 Task: Create a due date automation trigger when advanced on, on the monday before a card is due add content with a name containing resume at 11:00 AM.
Action: Mouse moved to (1170, 84)
Screenshot: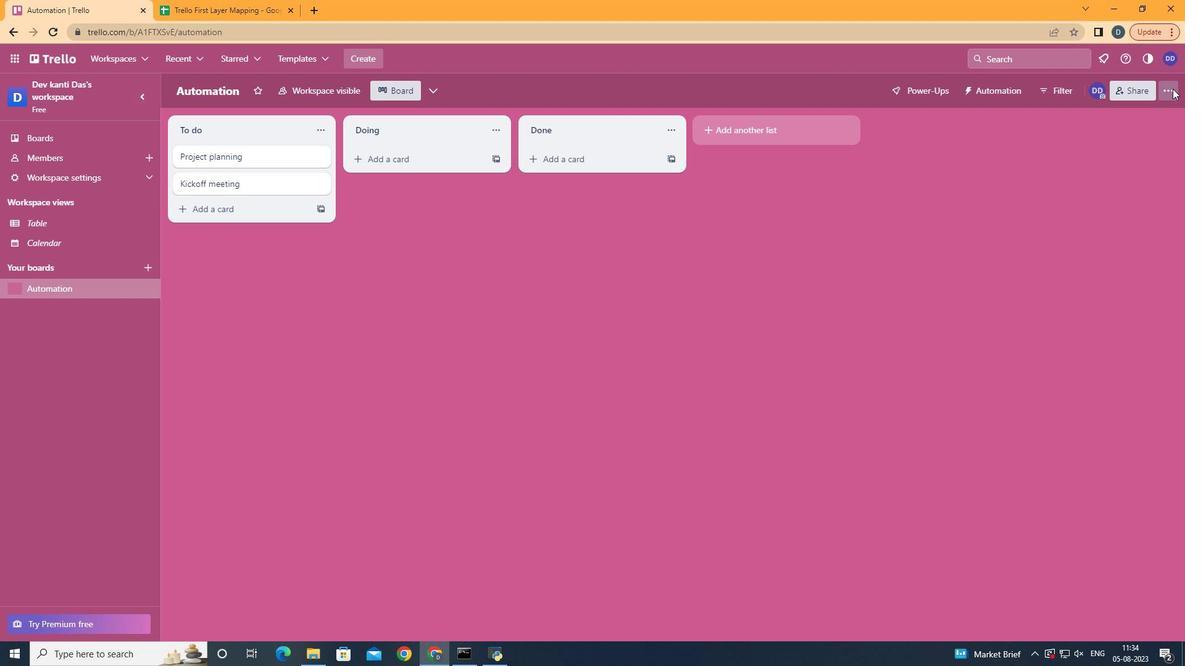 
Action: Mouse pressed left at (1170, 84)
Screenshot: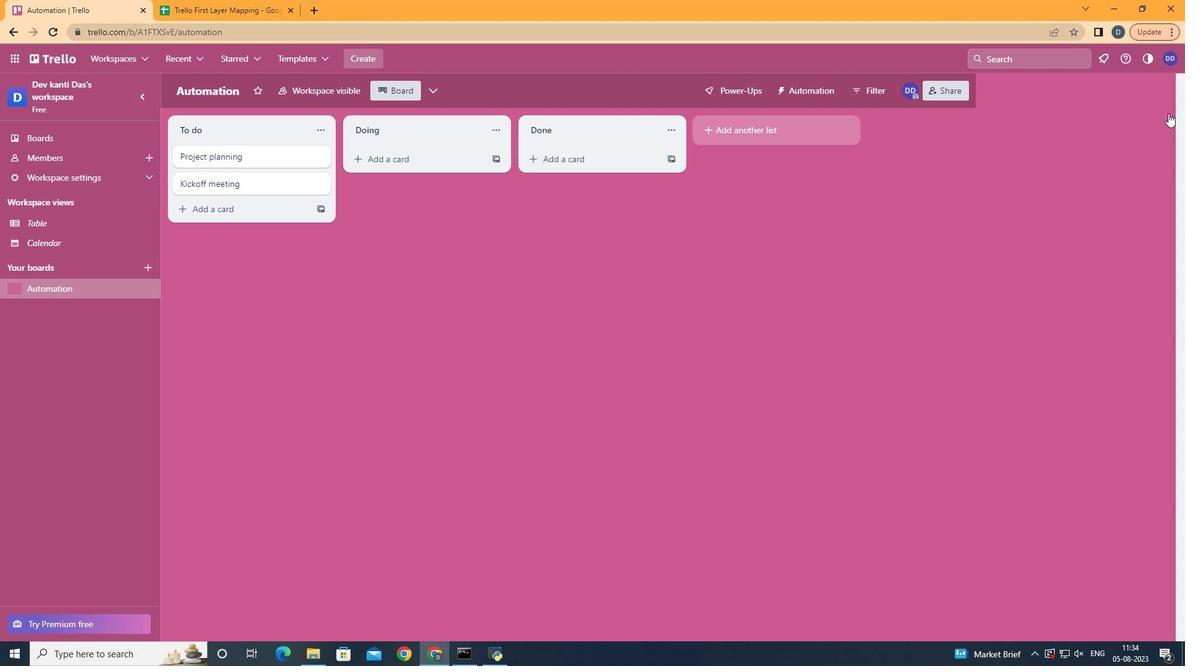 
Action: Mouse moved to (1056, 254)
Screenshot: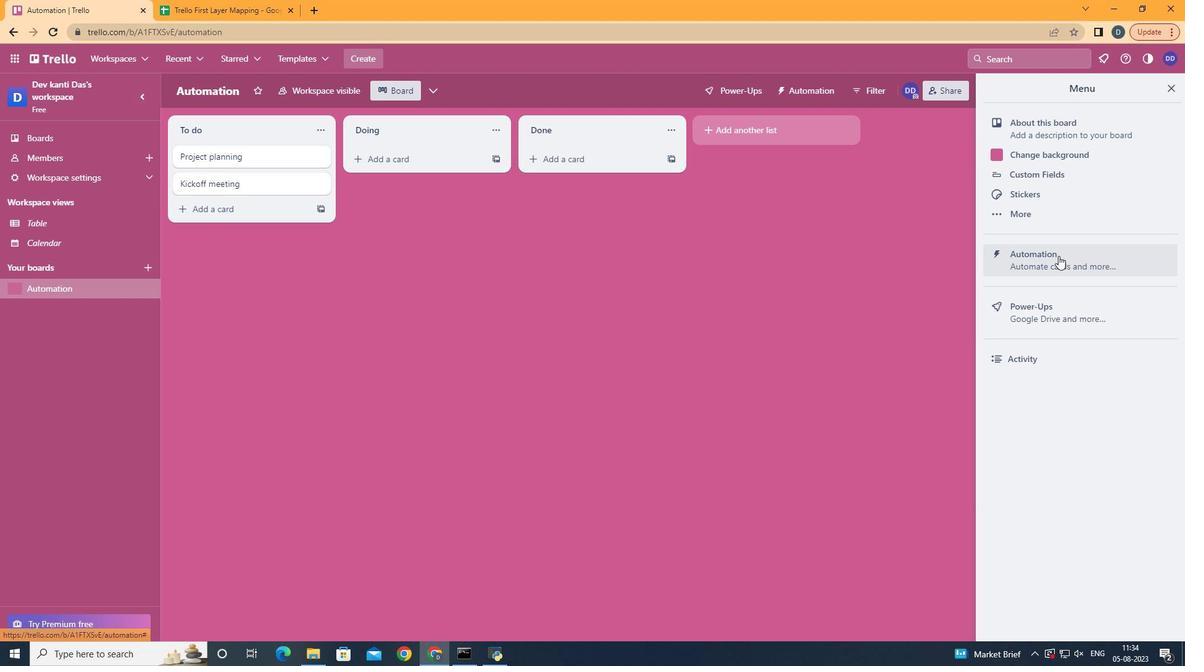 
Action: Mouse pressed left at (1056, 254)
Screenshot: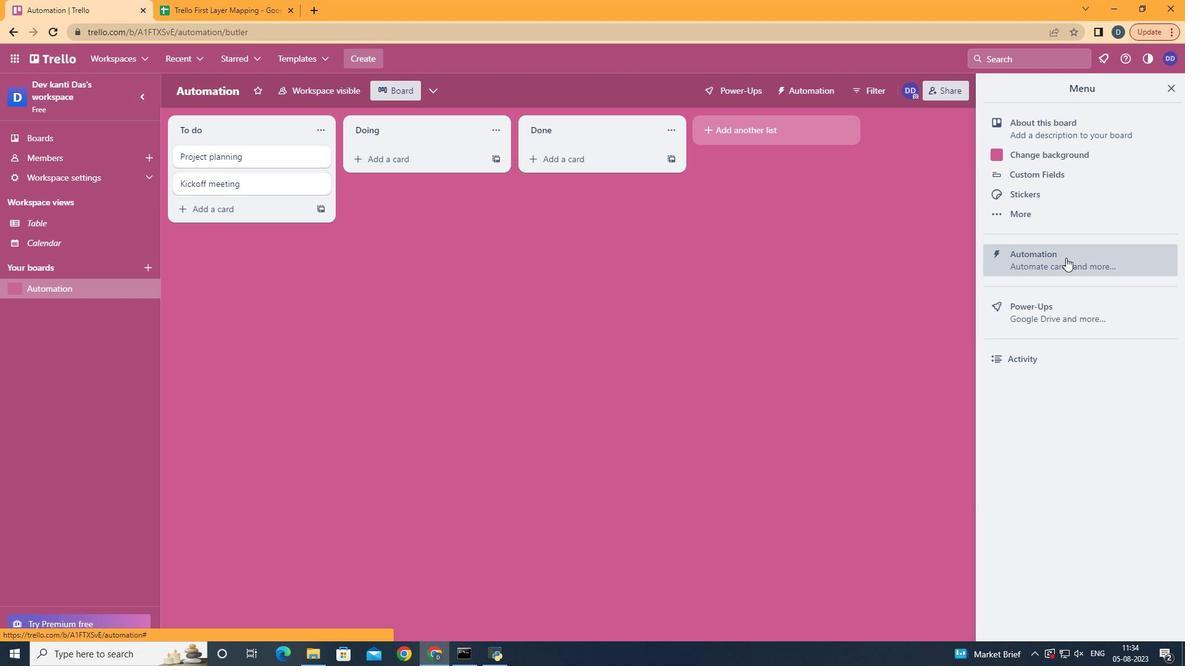 
Action: Mouse moved to (227, 250)
Screenshot: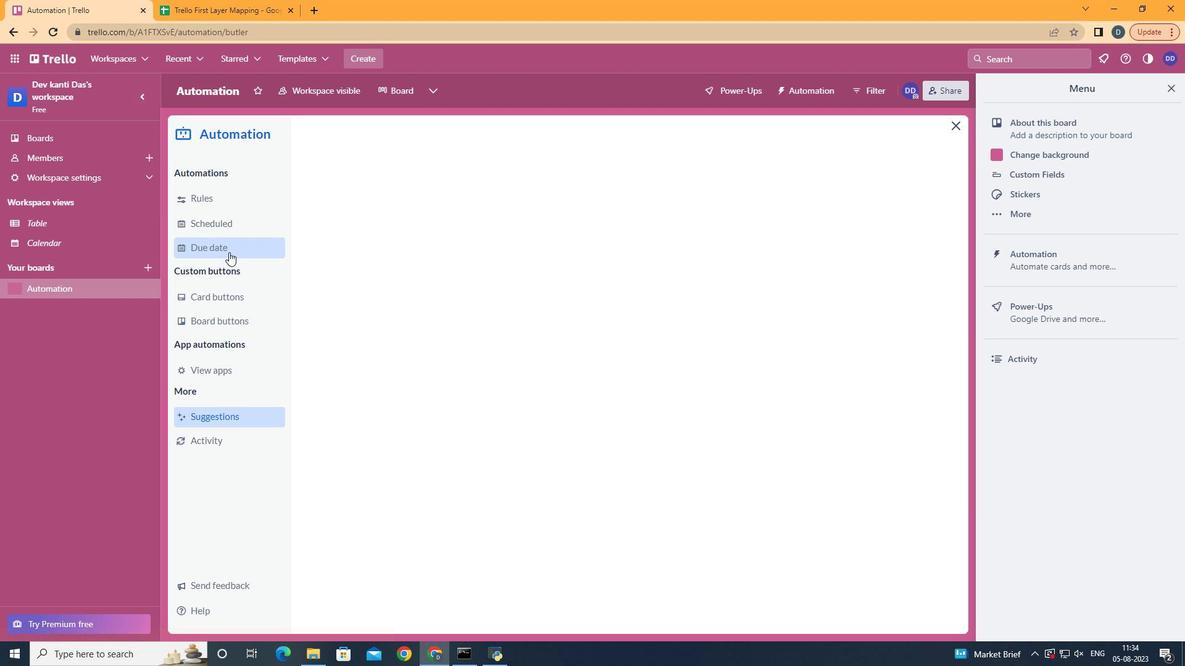 
Action: Mouse pressed left at (227, 250)
Screenshot: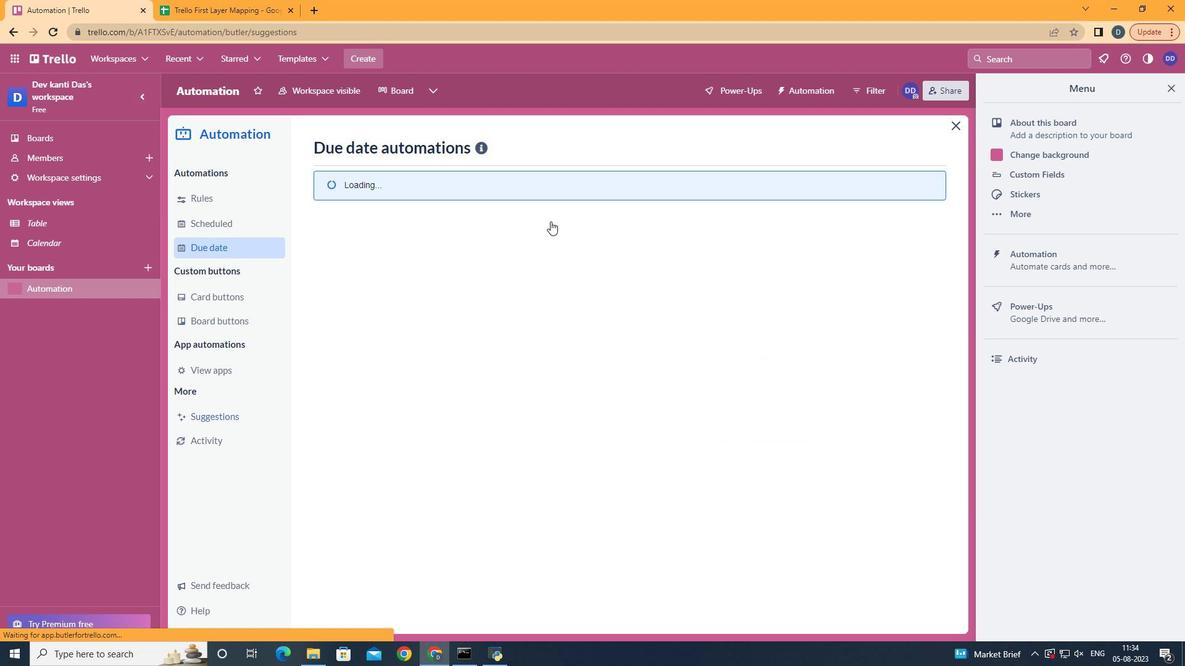 
Action: Mouse moved to (893, 143)
Screenshot: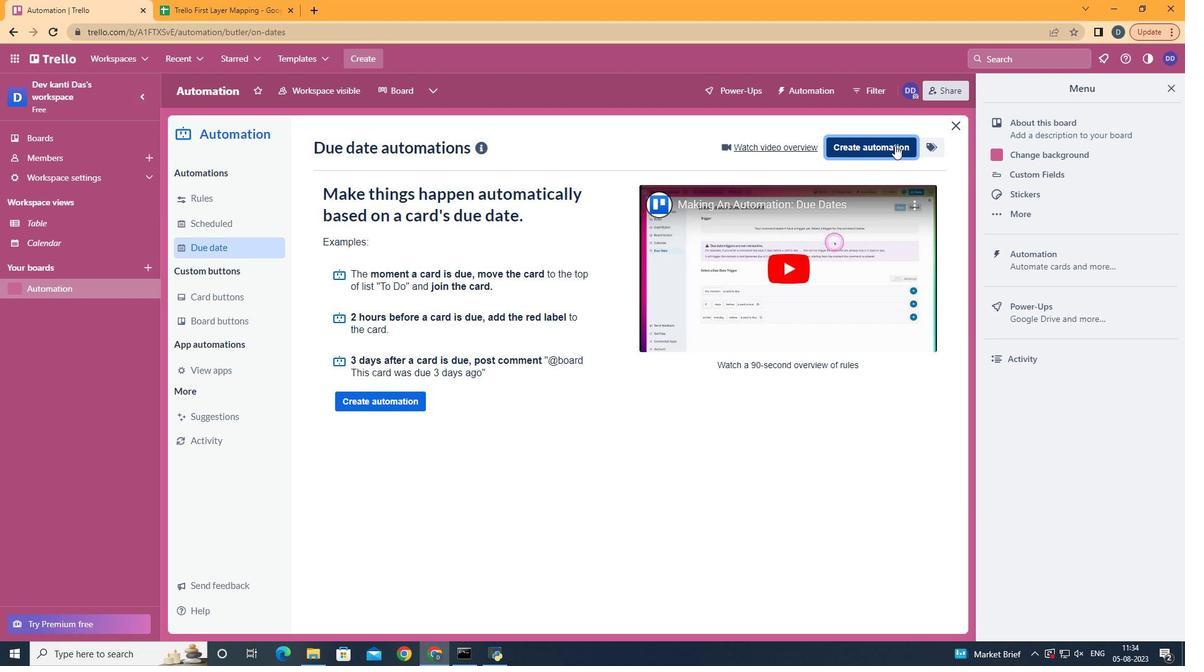 
Action: Mouse pressed left at (893, 143)
Screenshot: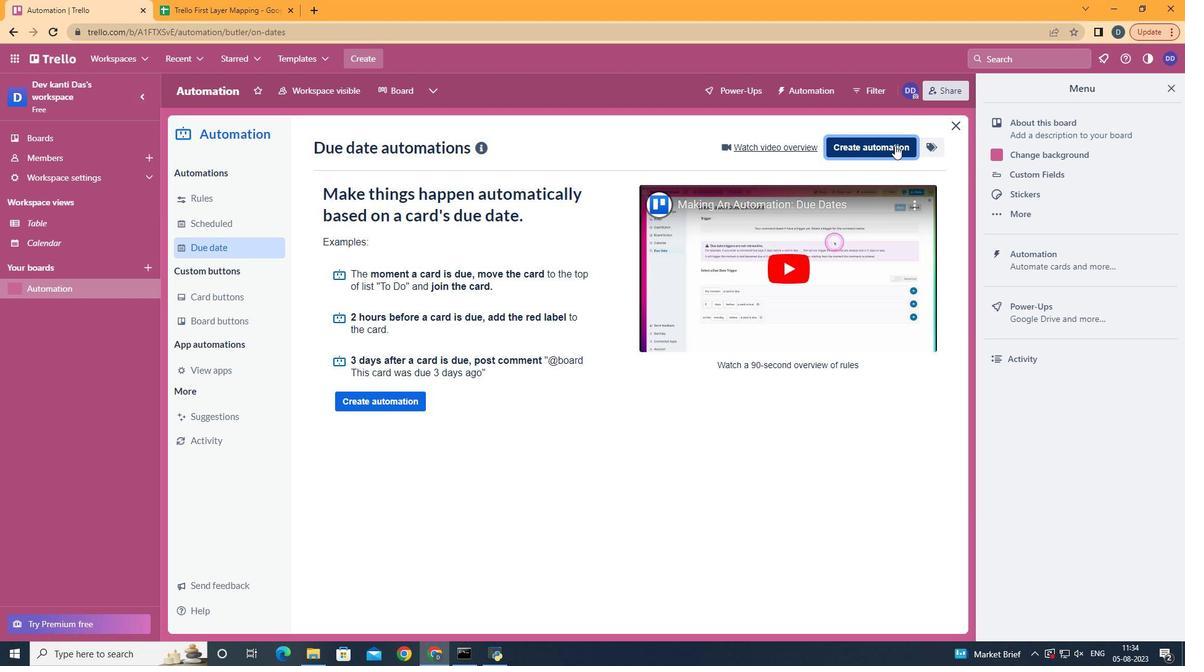 
Action: Mouse moved to (647, 269)
Screenshot: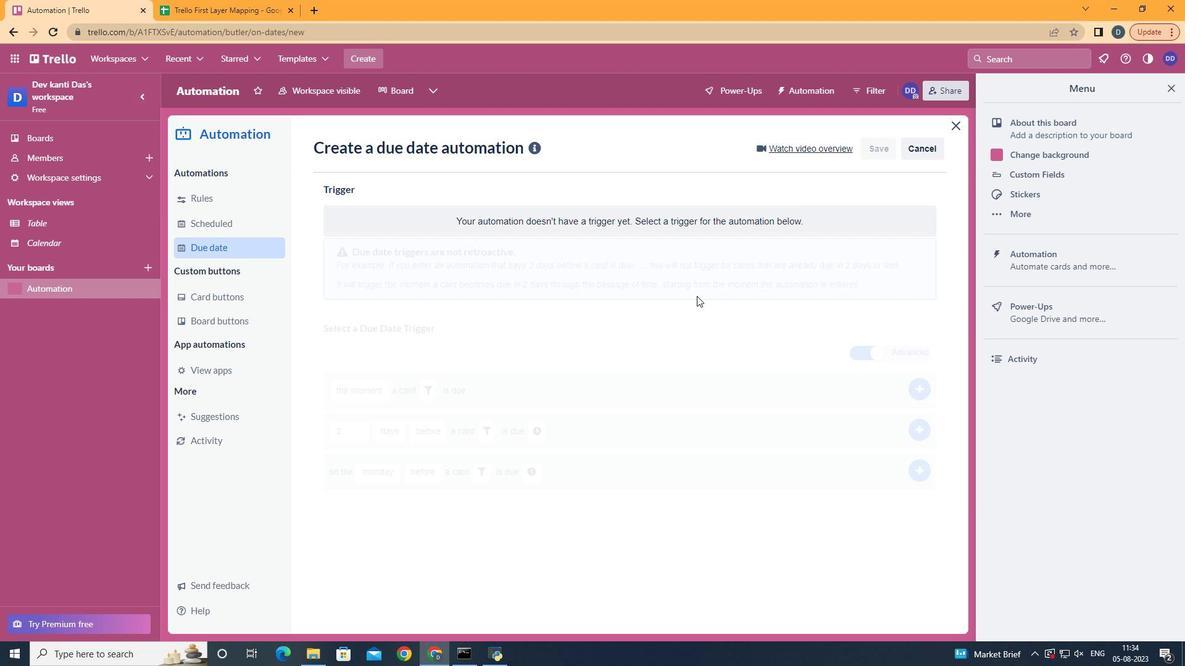 
Action: Mouse pressed left at (647, 269)
Screenshot: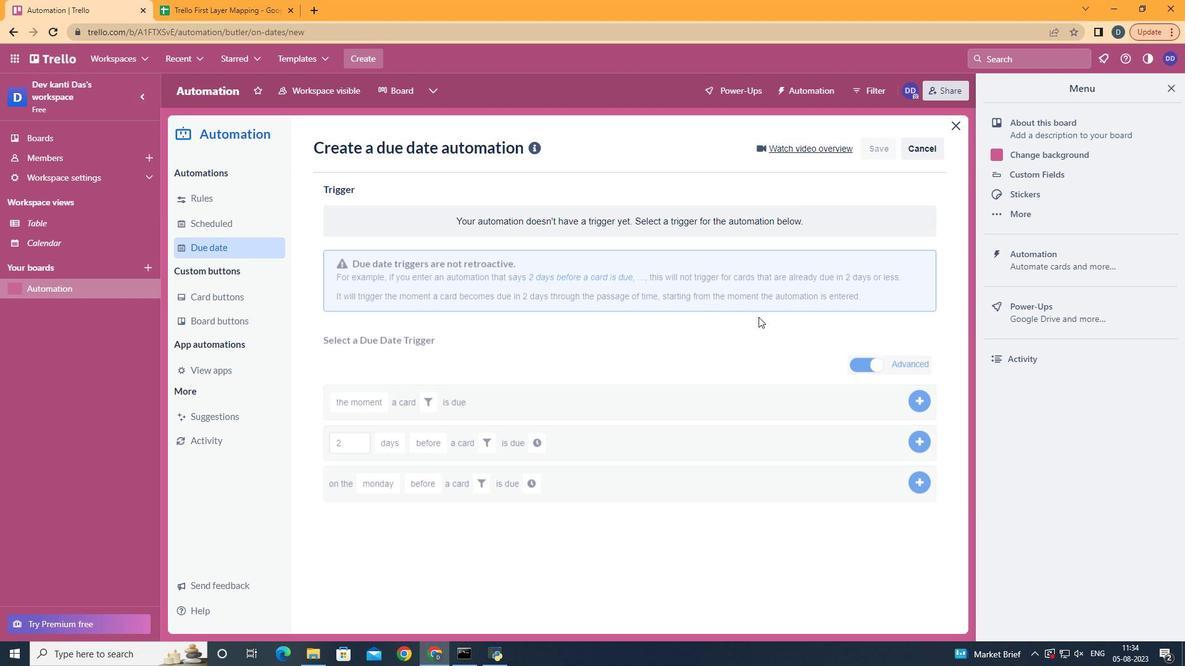 
Action: Mouse moved to (387, 316)
Screenshot: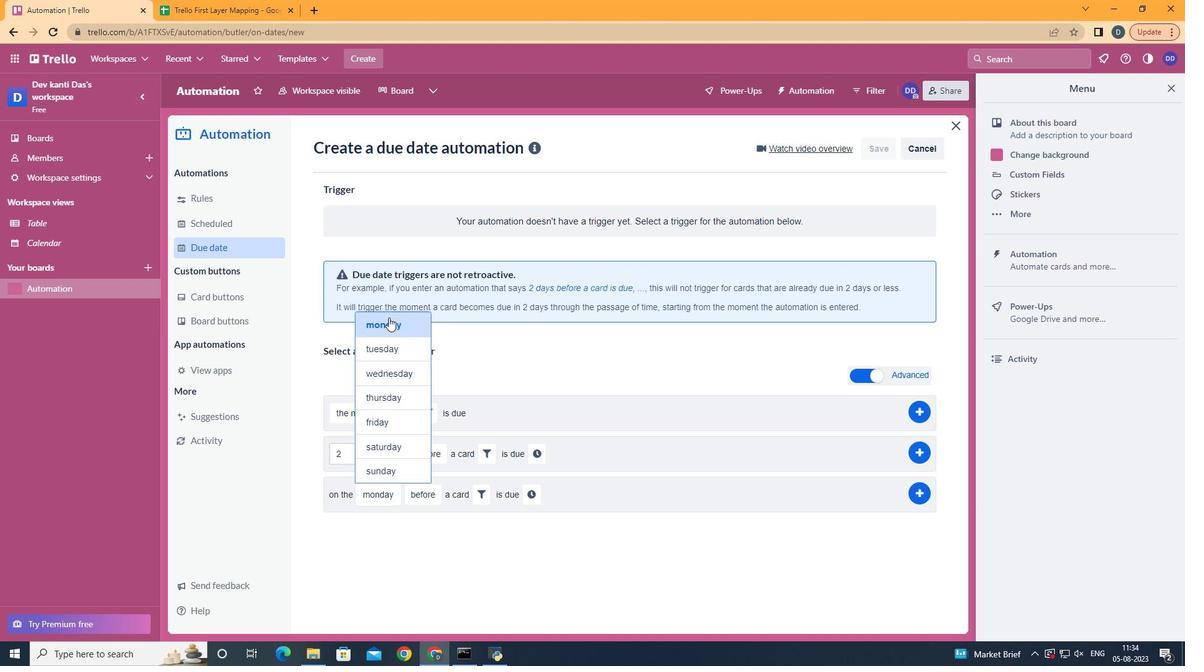 
Action: Mouse pressed left at (387, 316)
Screenshot: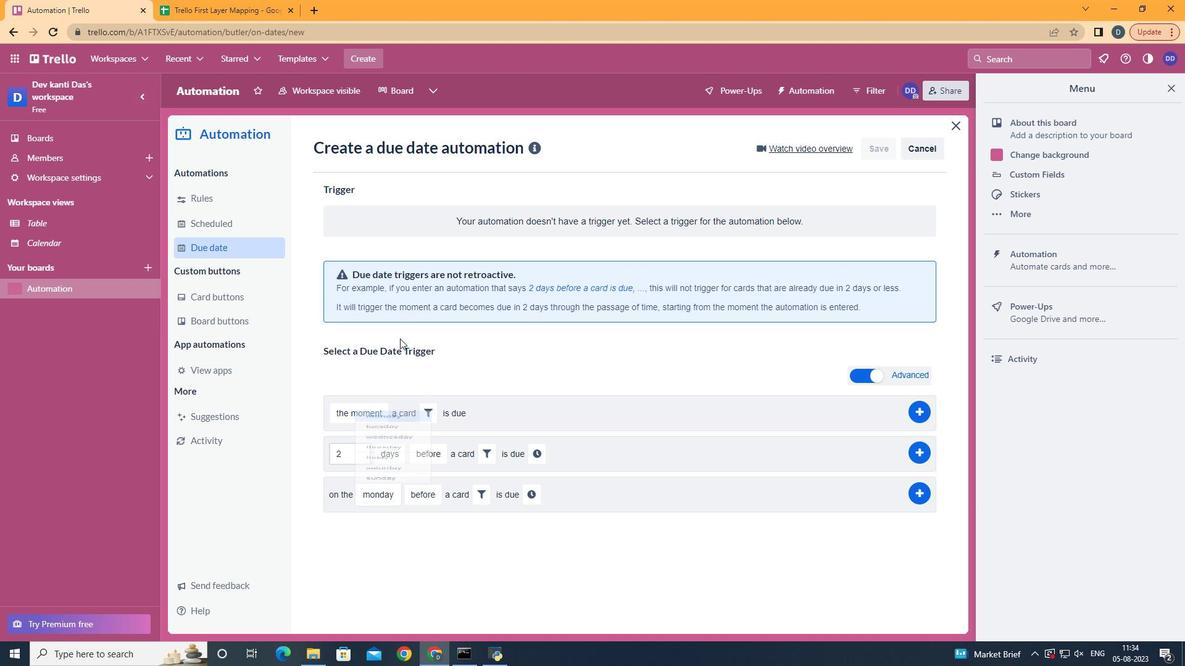 
Action: Mouse moved to (430, 511)
Screenshot: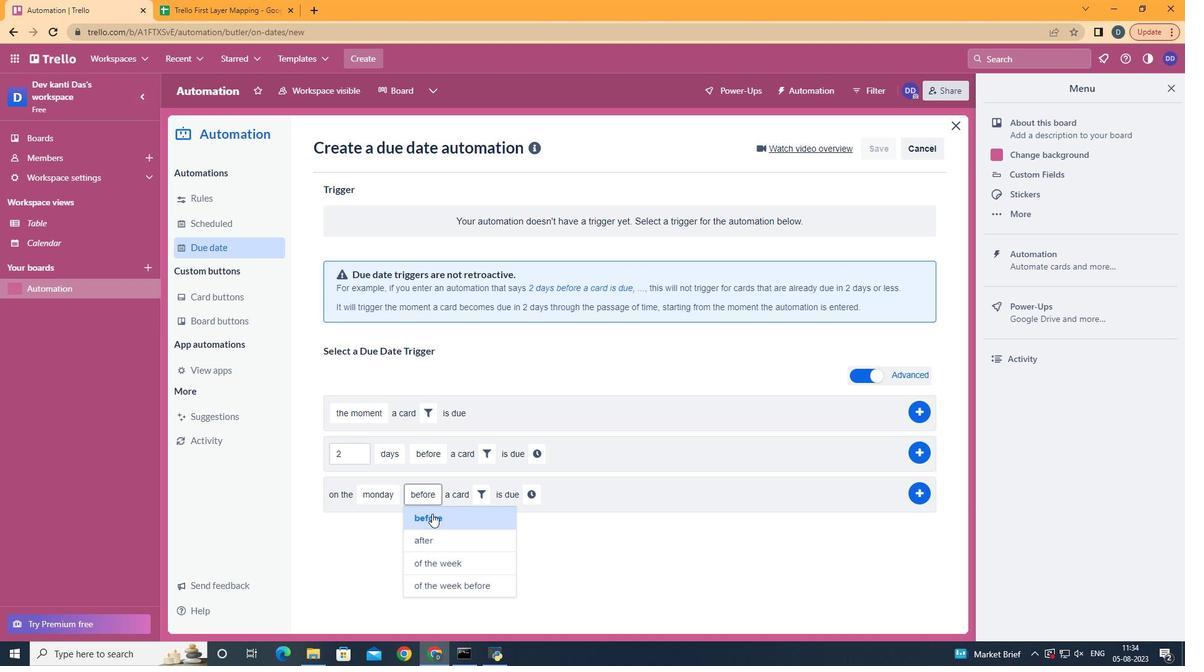 
Action: Mouse pressed left at (430, 511)
Screenshot: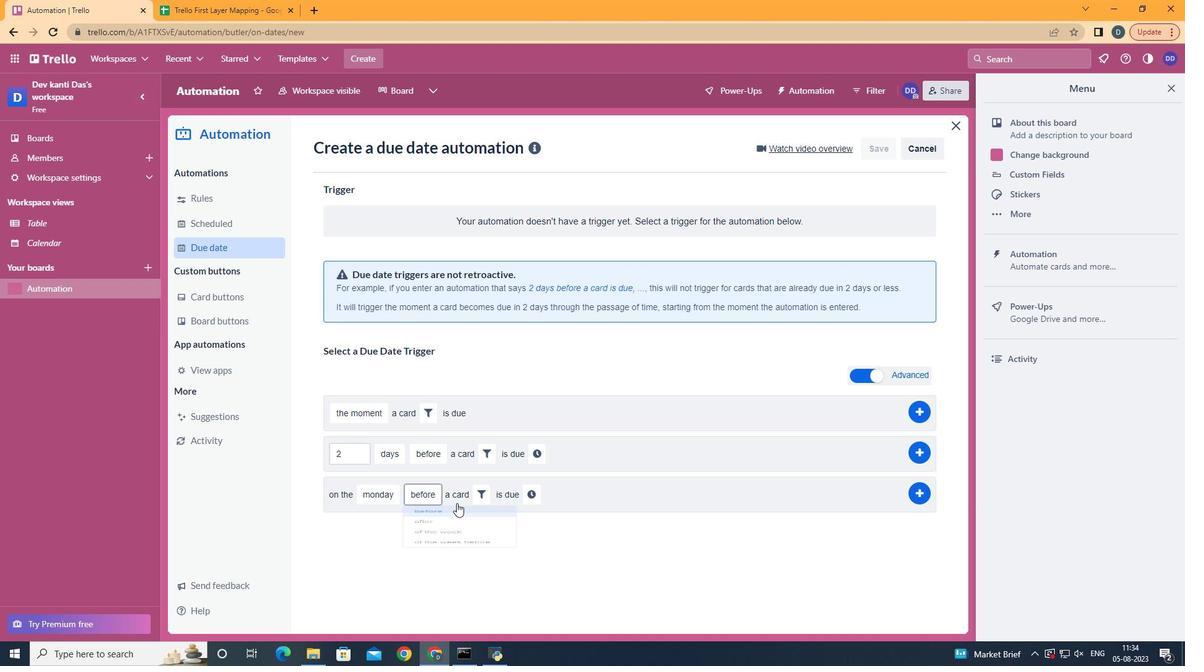 
Action: Mouse moved to (482, 489)
Screenshot: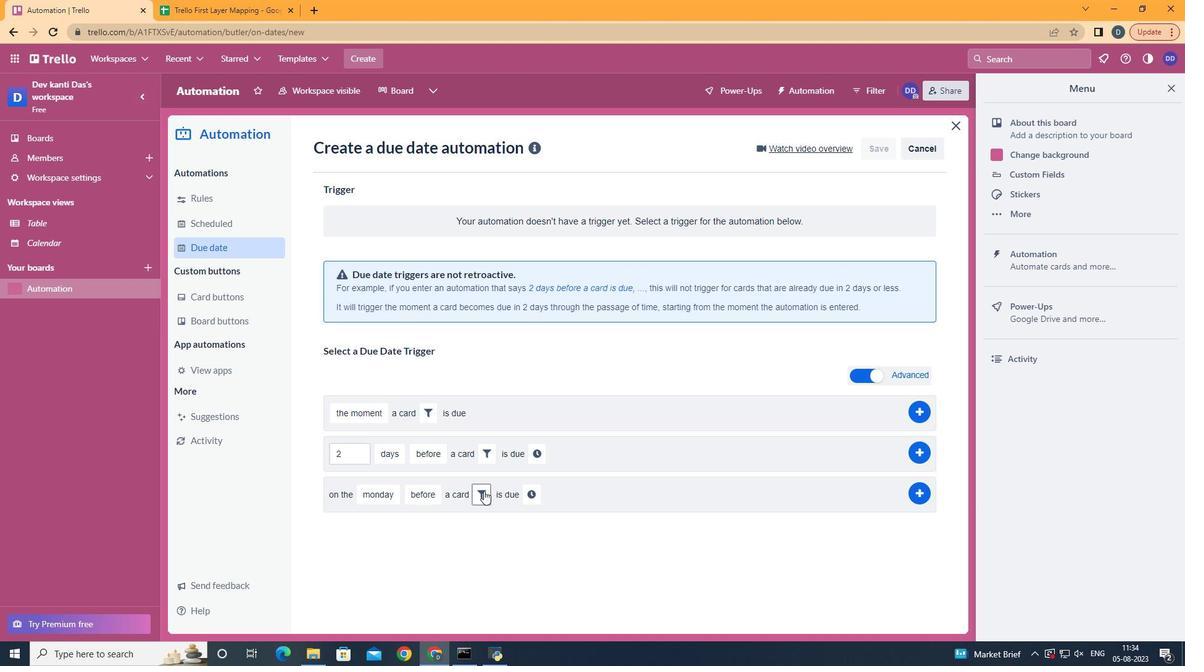 
Action: Mouse pressed left at (482, 489)
Screenshot: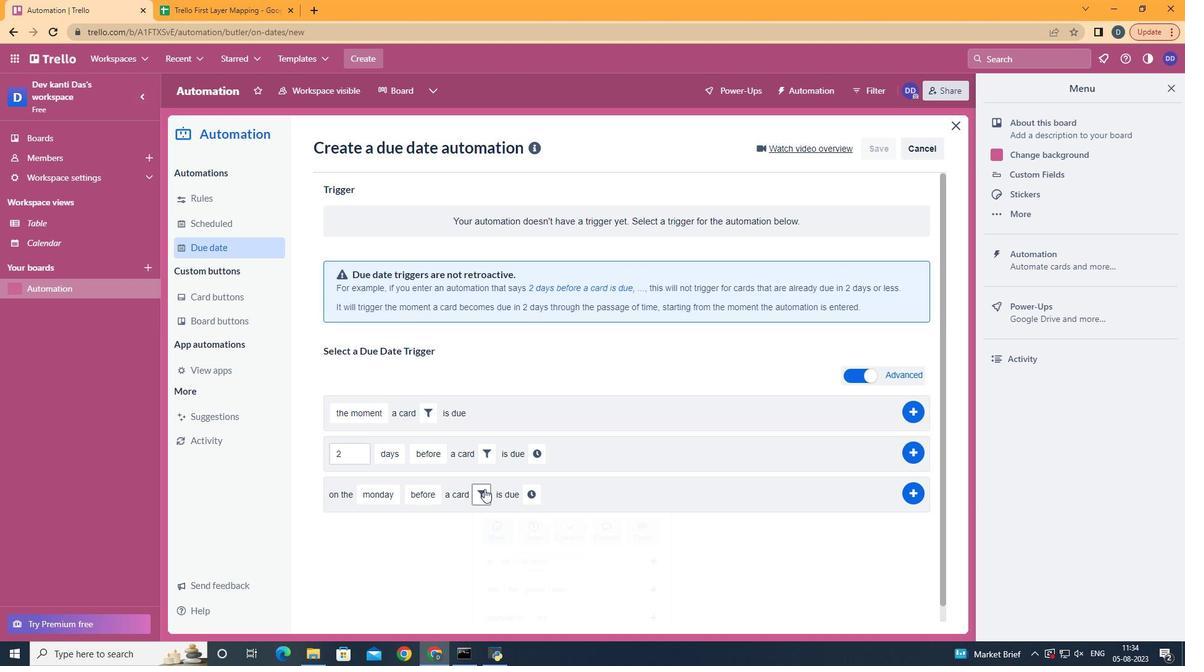 
Action: Mouse moved to (630, 533)
Screenshot: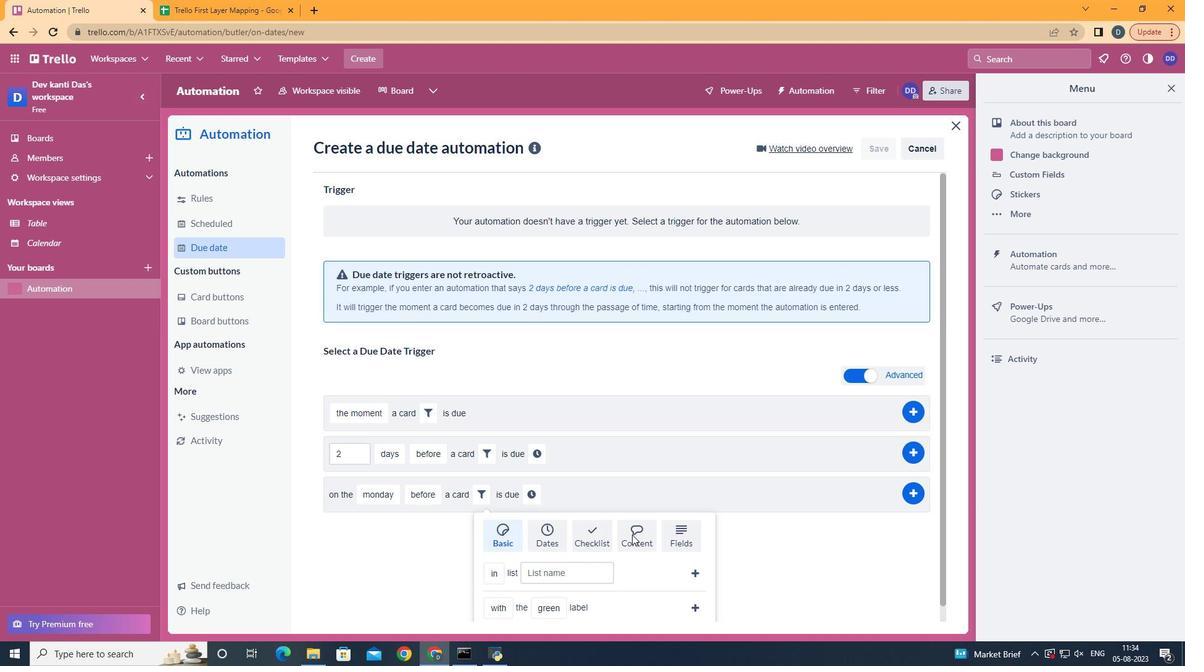 
Action: Mouse pressed left at (630, 533)
Screenshot: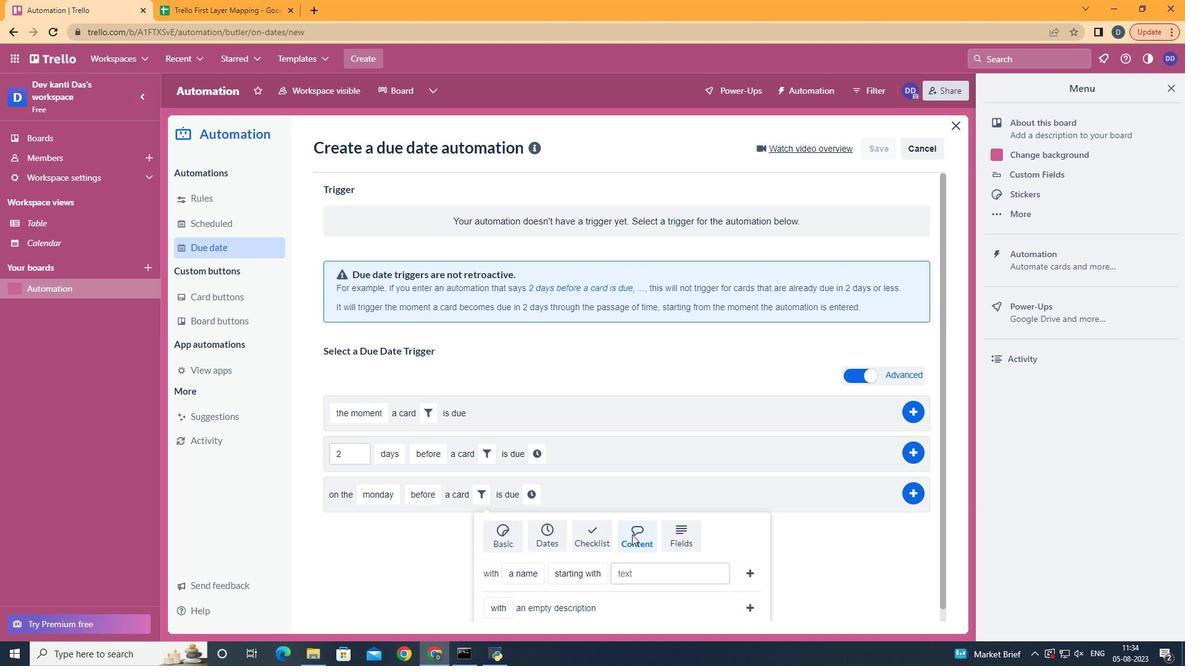 
Action: Mouse moved to (533, 498)
Screenshot: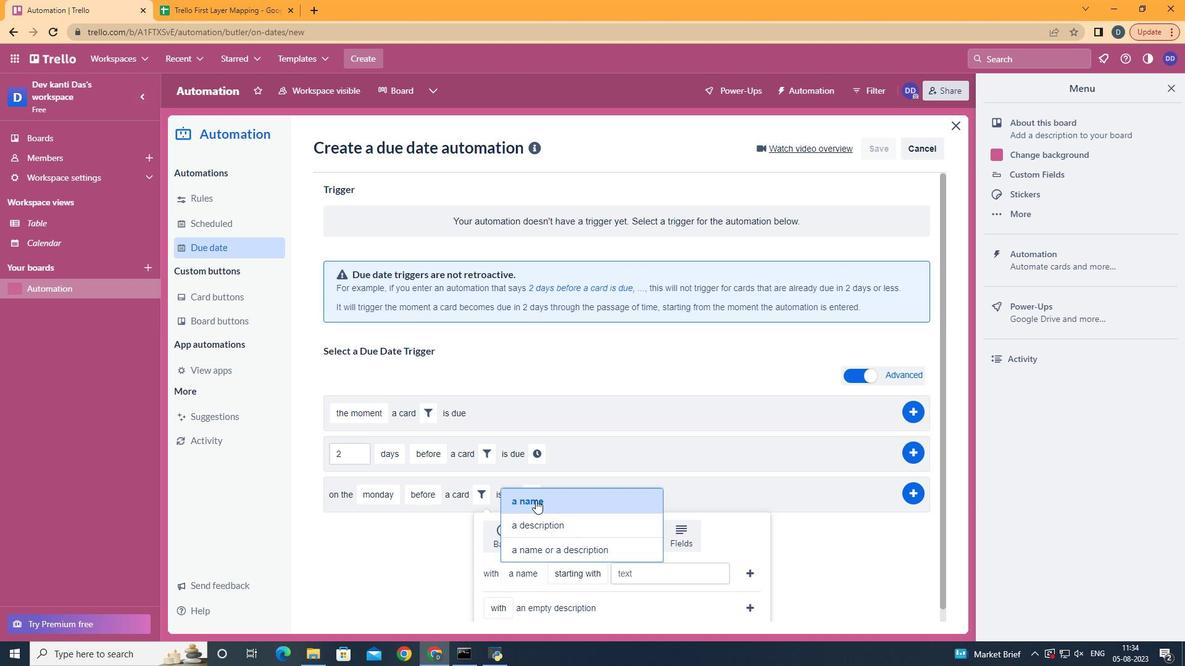 
Action: Mouse pressed left at (533, 498)
Screenshot: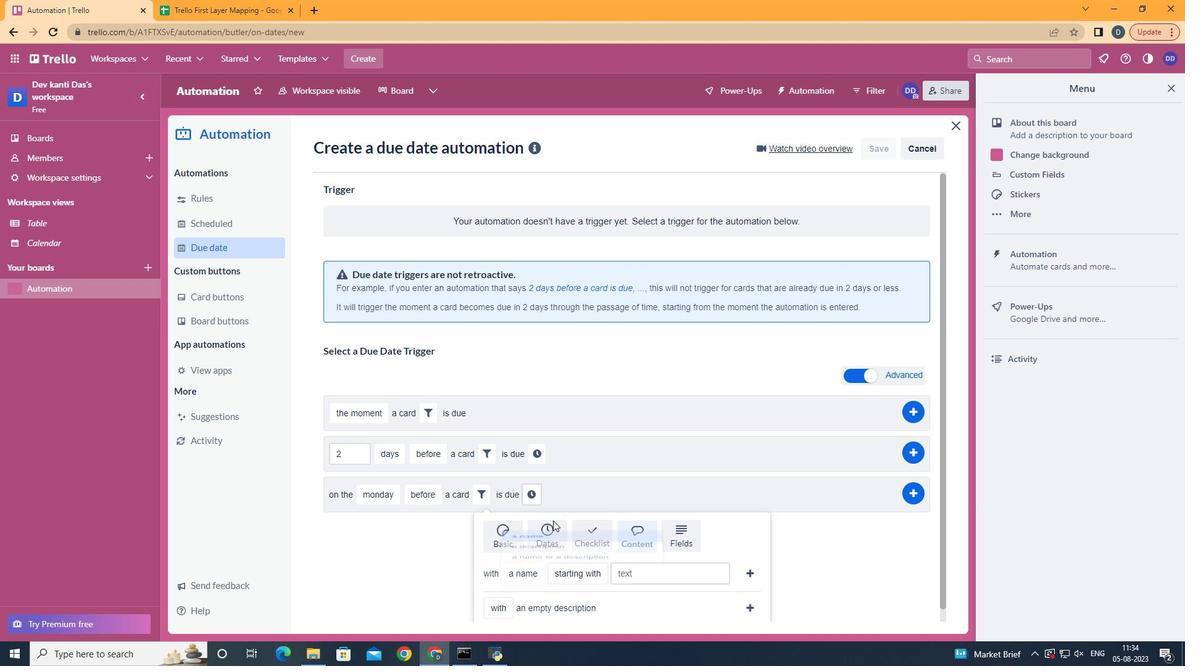 
Action: Mouse moved to (598, 477)
Screenshot: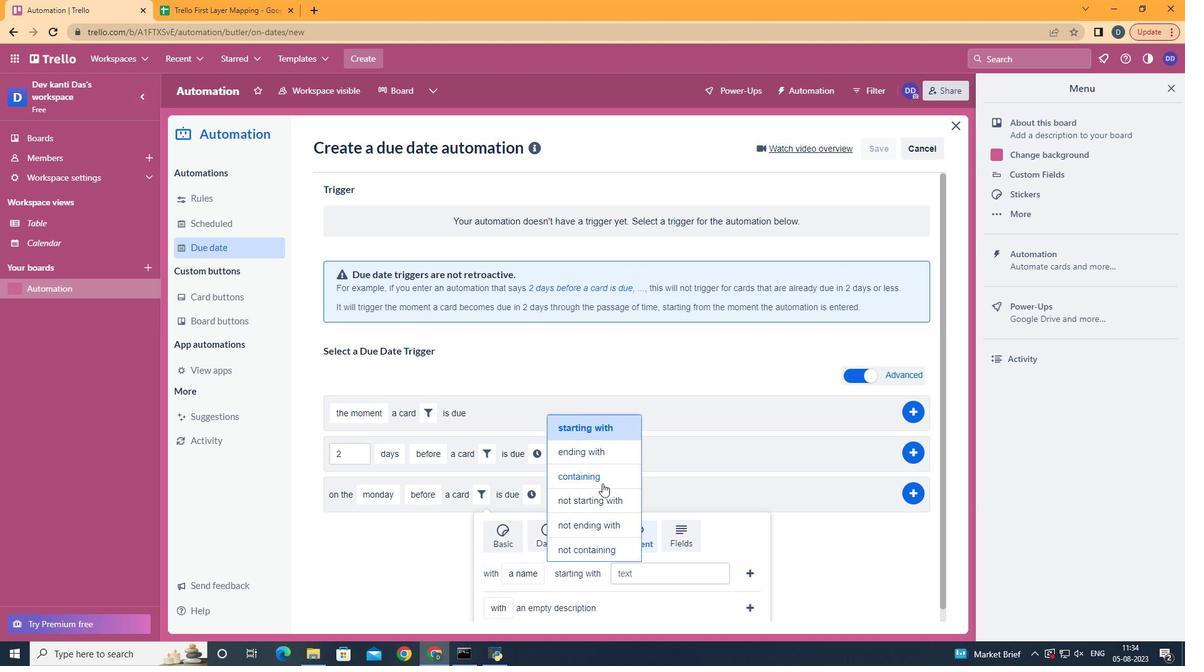 
Action: Mouse pressed left at (598, 477)
Screenshot: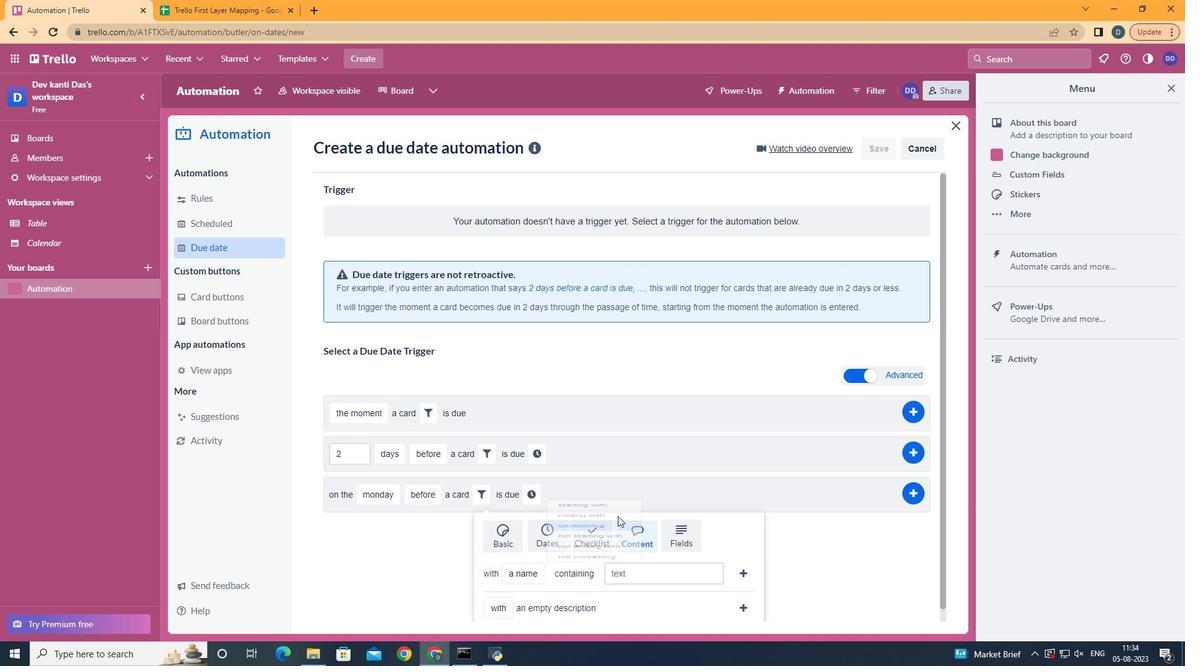 
Action: Mouse moved to (646, 572)
Screenshot: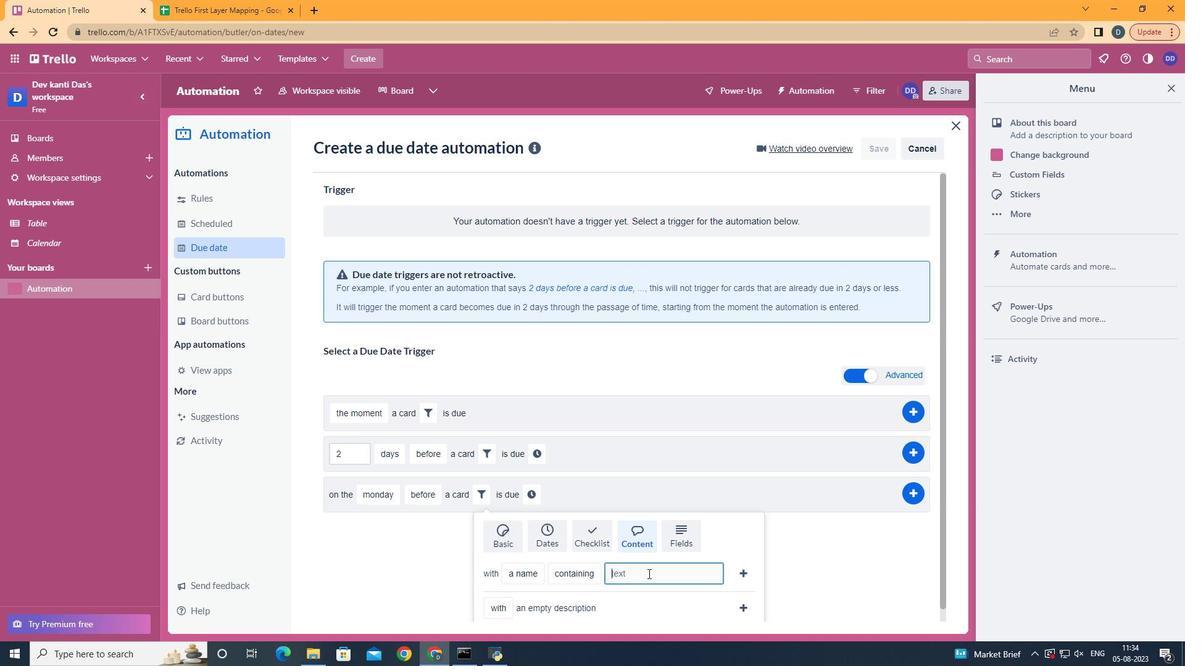 
Action: Mouse pressed left at (646, 572)
Screenshot: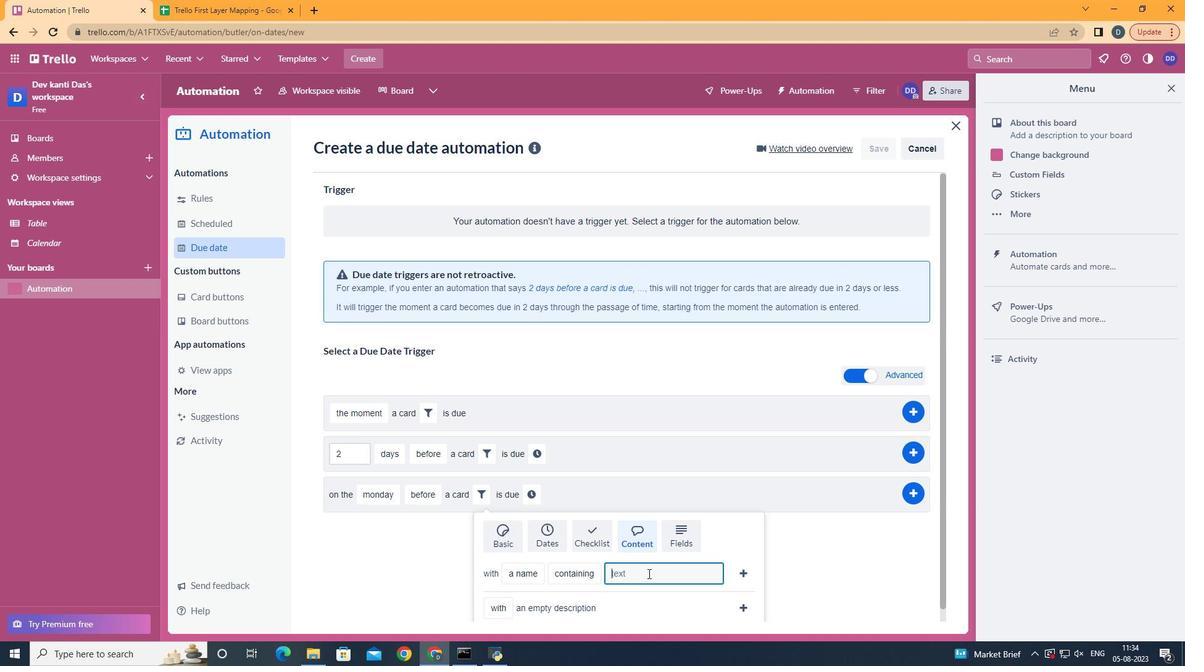 
Action: Mouse moved to (645, 572)
Screenshot: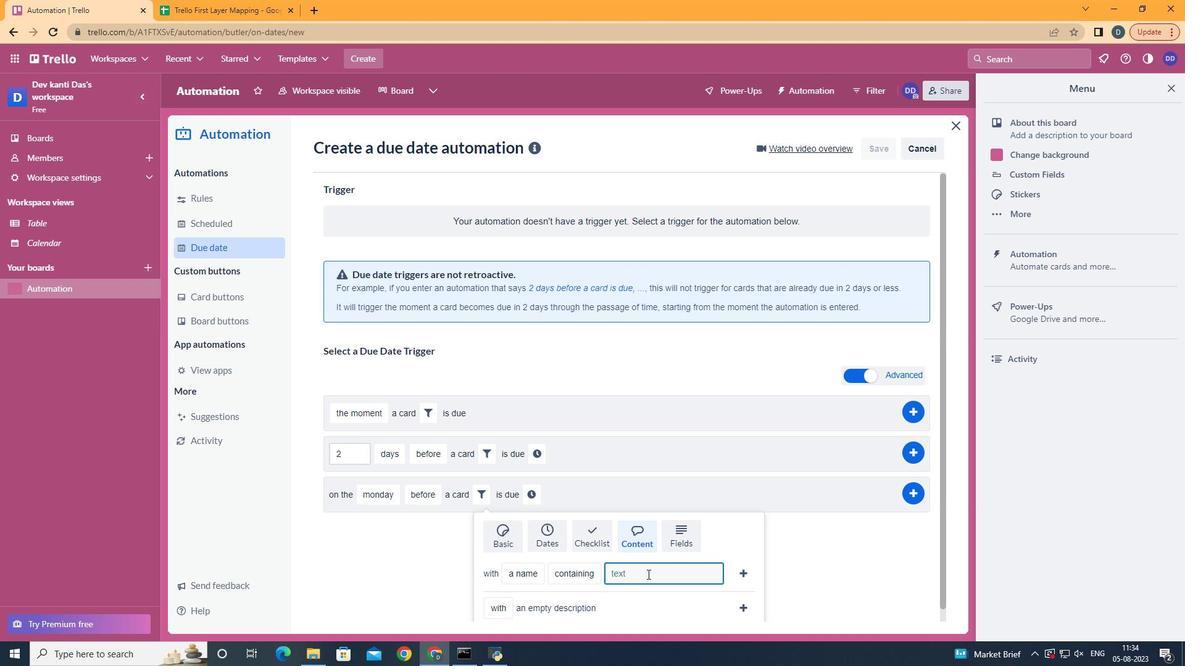 
Action: Key pressed resume
Screenshot: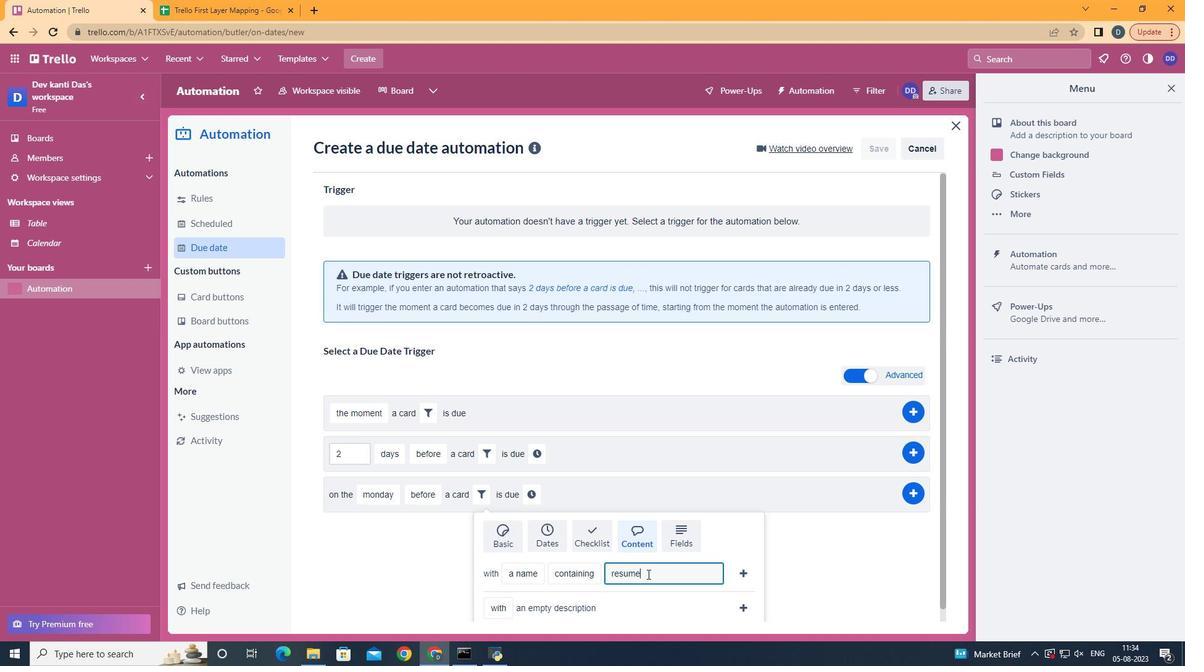 
Action: Mouse moved to (740, 571)
Screenshot: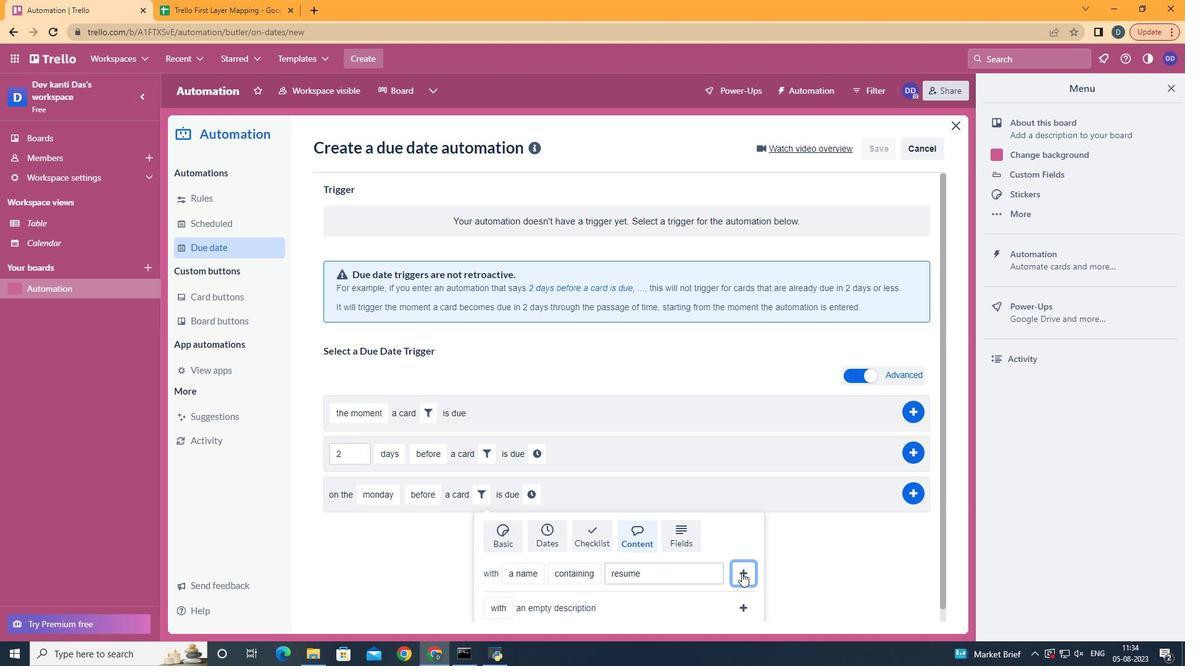 
Action: Mouse pressed left at (740, 571)
Screenshot: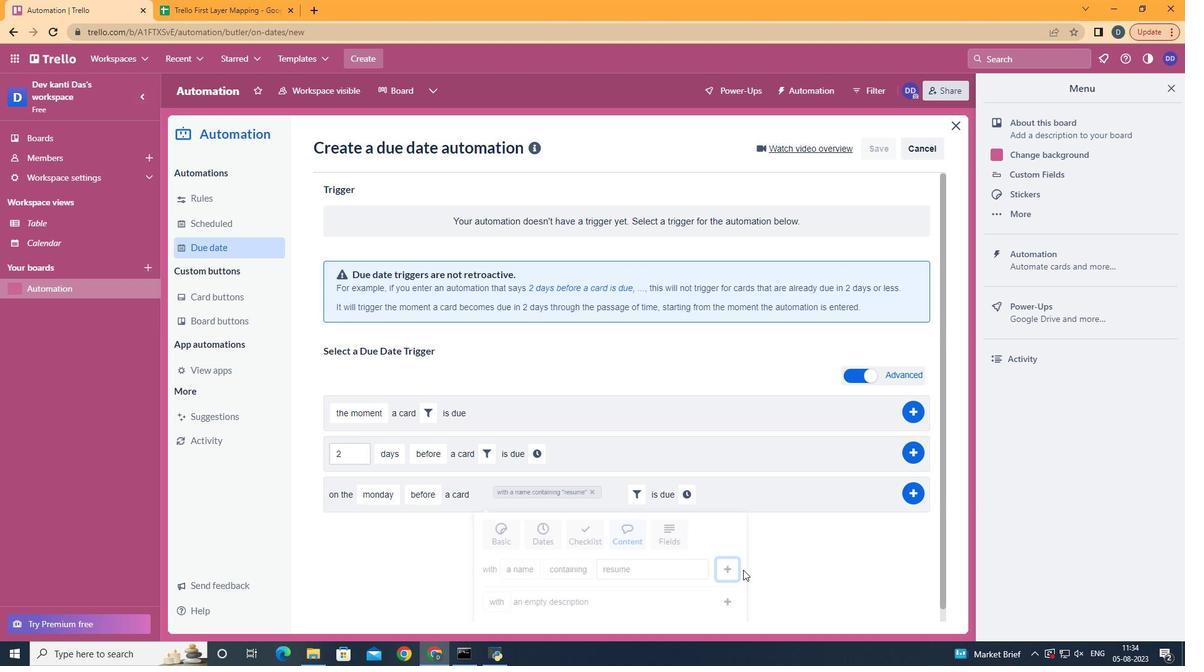 
Action: Mouse moved to (689, 495)
Screenshot: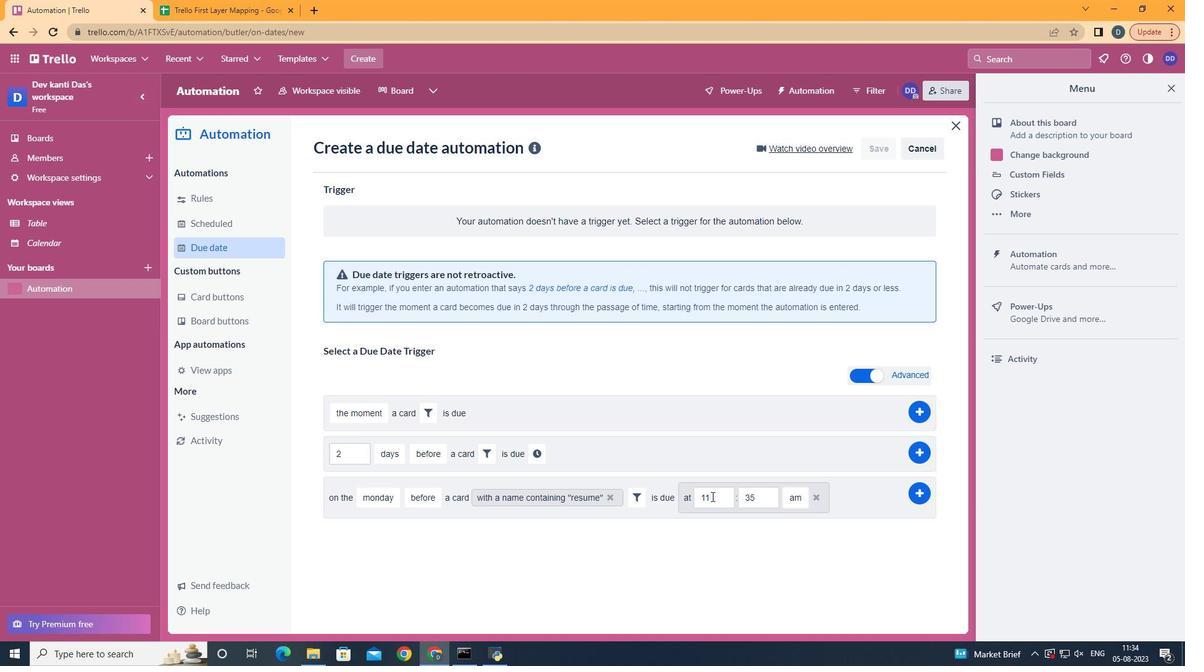 
Action: Mouse pressed left at (689, 495)
Screenshot: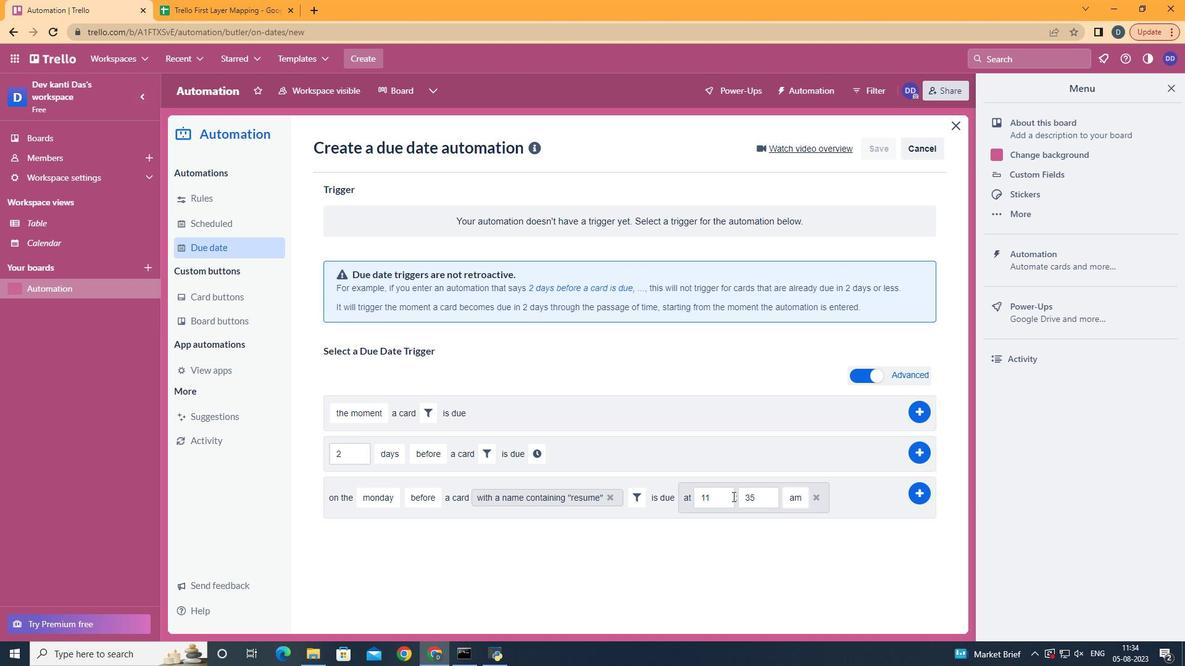 
Action: Mouse moved to (762, 495)
Screenshot: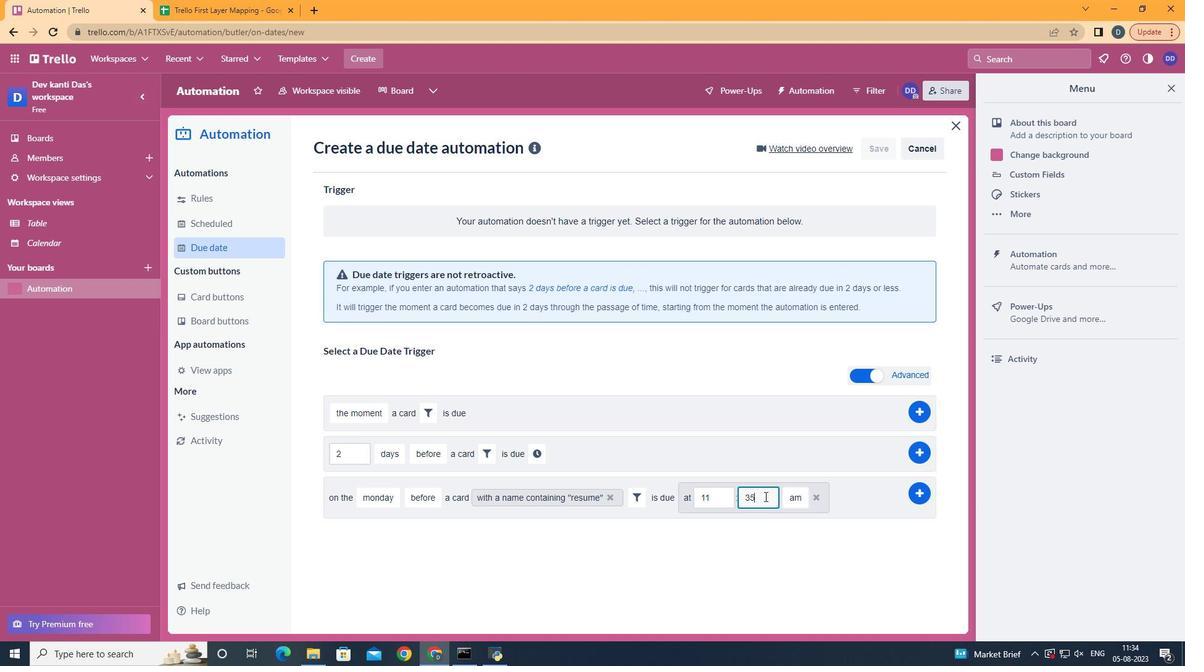 
Action: Mouse pressed left at (762, 495)
Screenshot: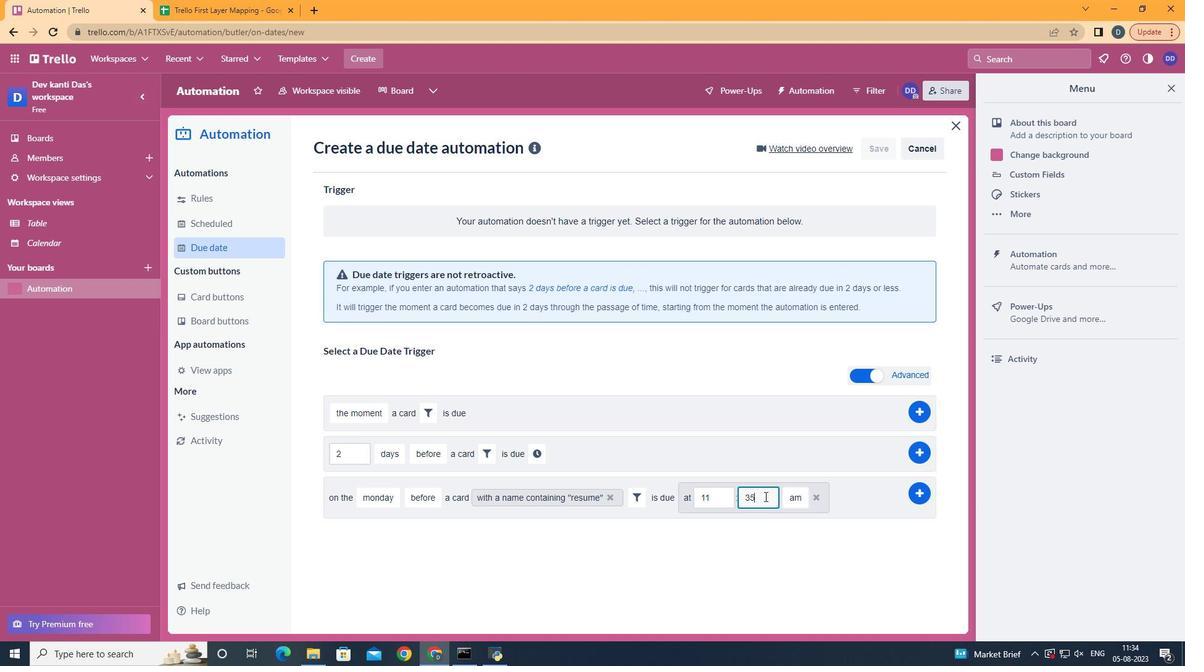 
Action: Key pressed <Key.backspace><Key.backspace>00
Screenshot: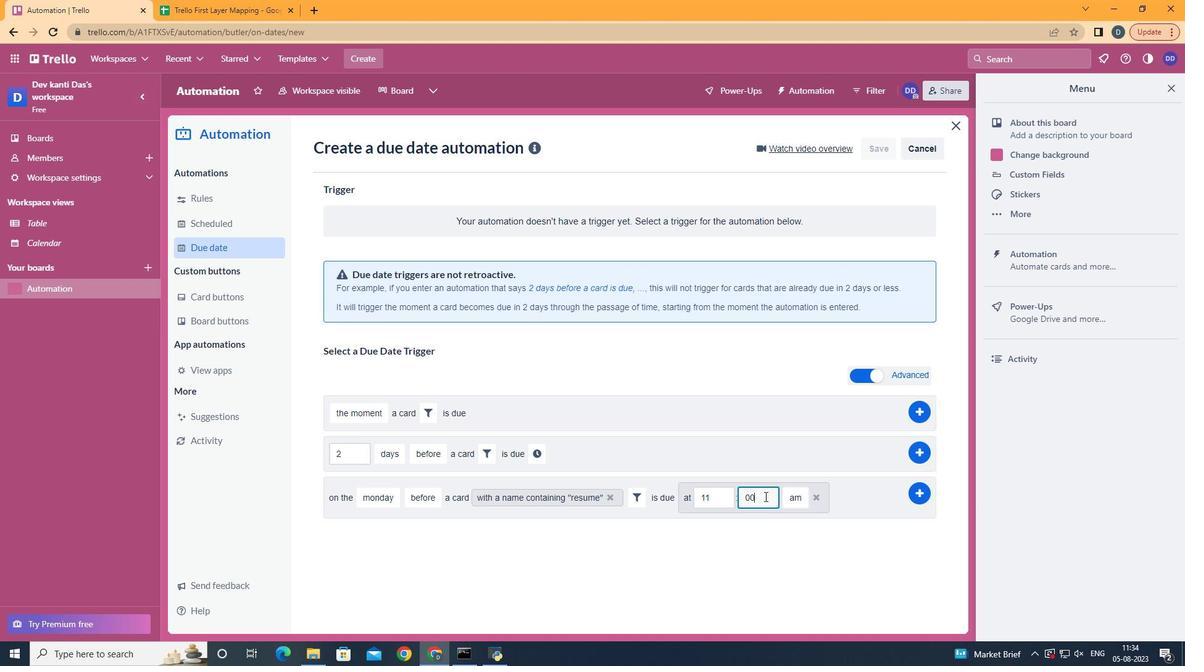 
Action: Mouse moved to (914, 489)
Screenshot: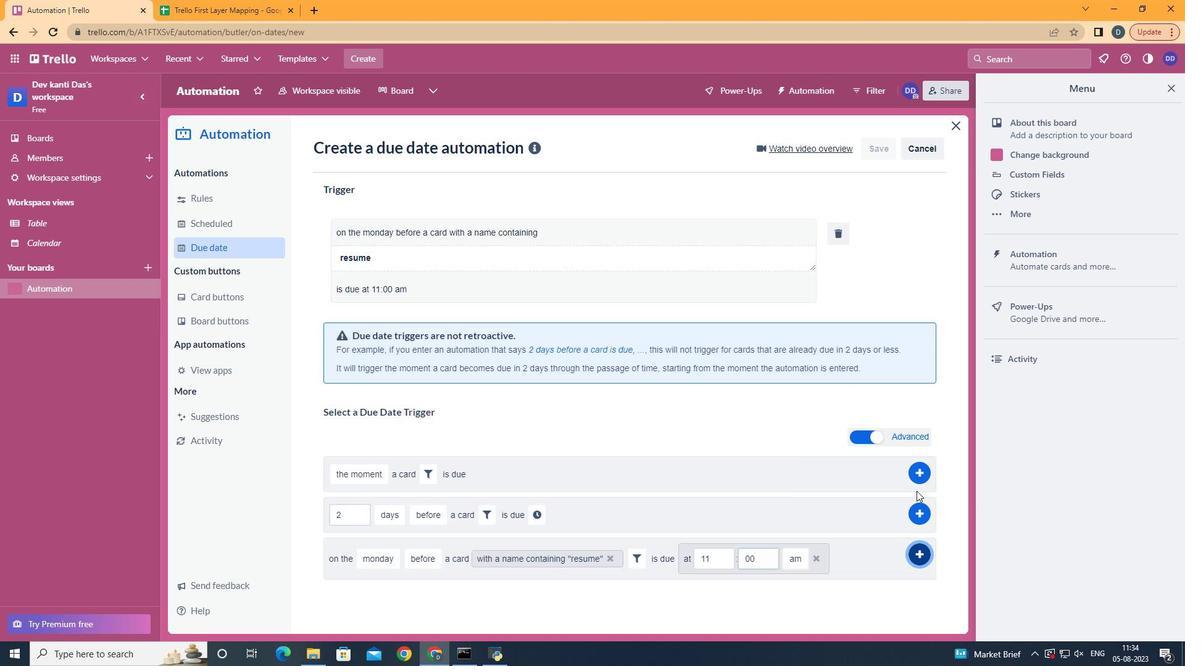 
Action: Mouse pressed left at (914, 489)
Screenshot: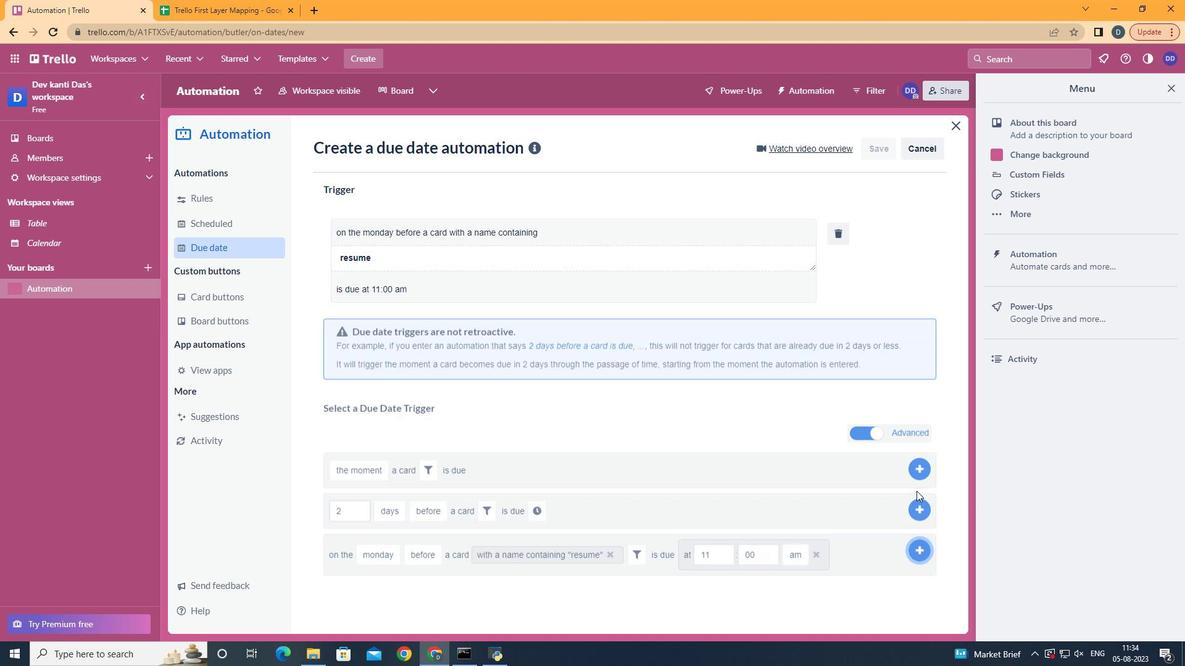 
Action: Mouse moved to (635, 244)
Screenshot: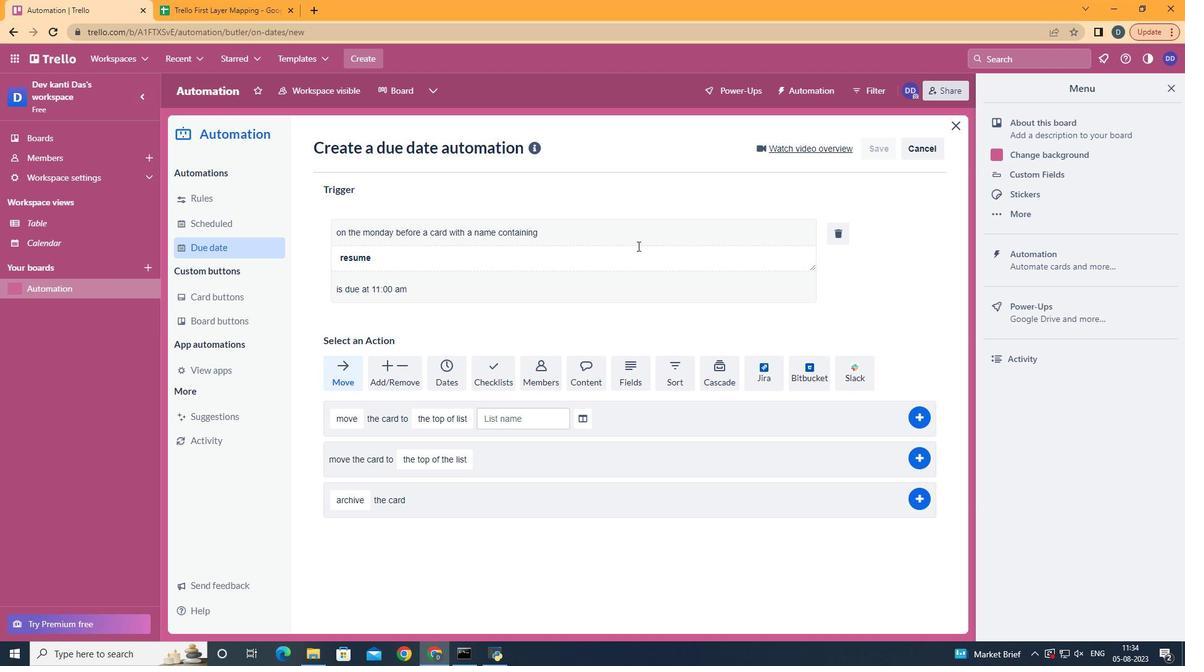 
